 Task: Delete the notes.
Action: Mouse moved to (59, 82)
Screenshot: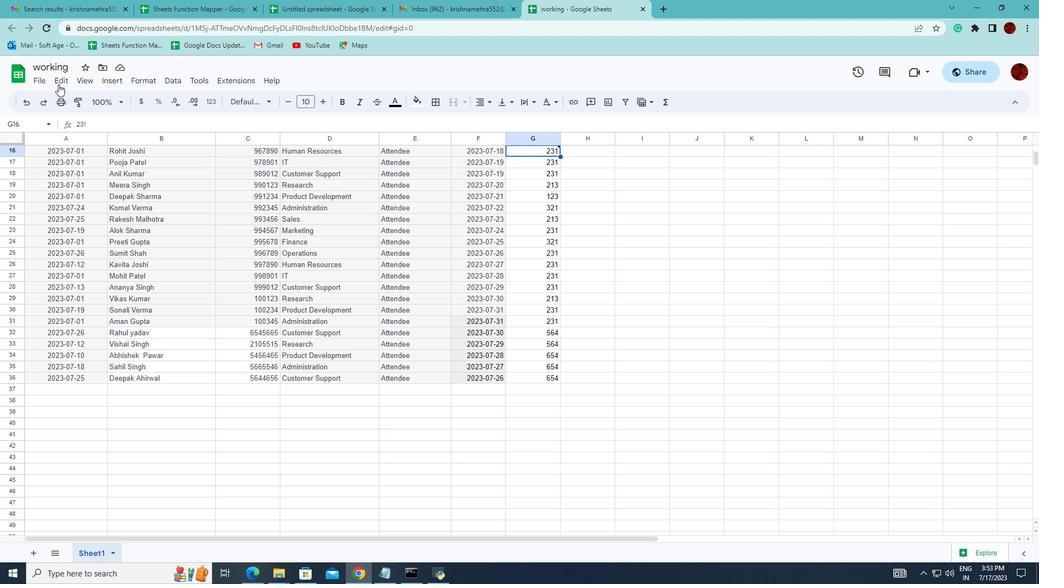 
Action: Mouse pressed left at (59, 82)
Screenshot: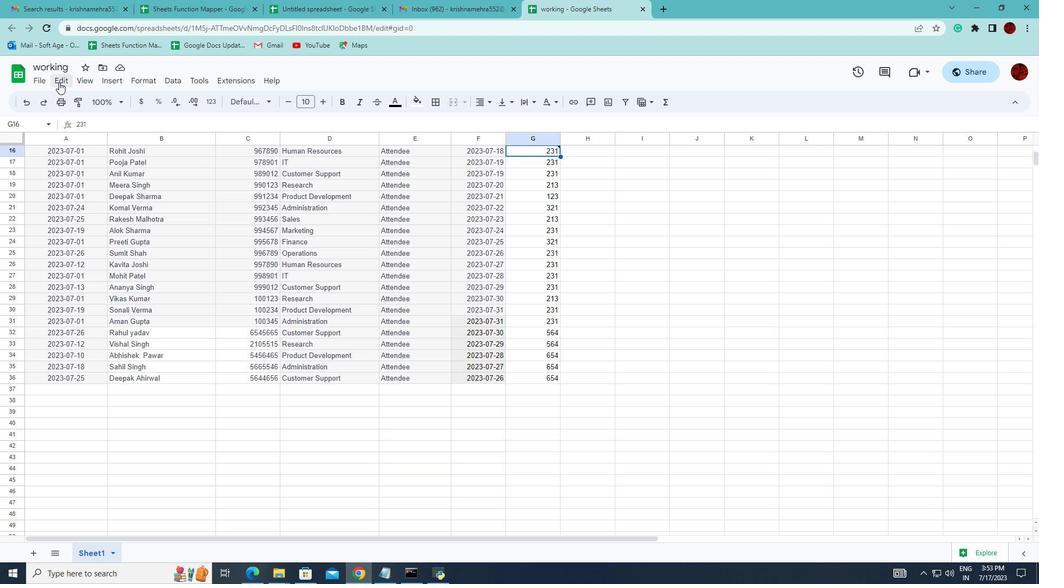 
Action: Mouse moved to (266, 327)
Screenshot: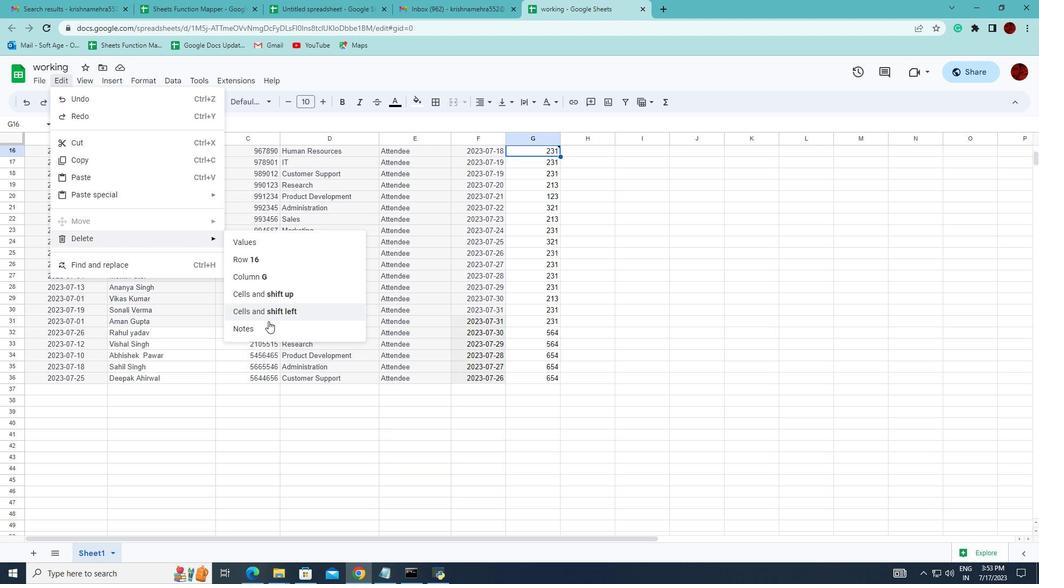 
Action: Mouse pressed left at (266, 327)
Screenshot: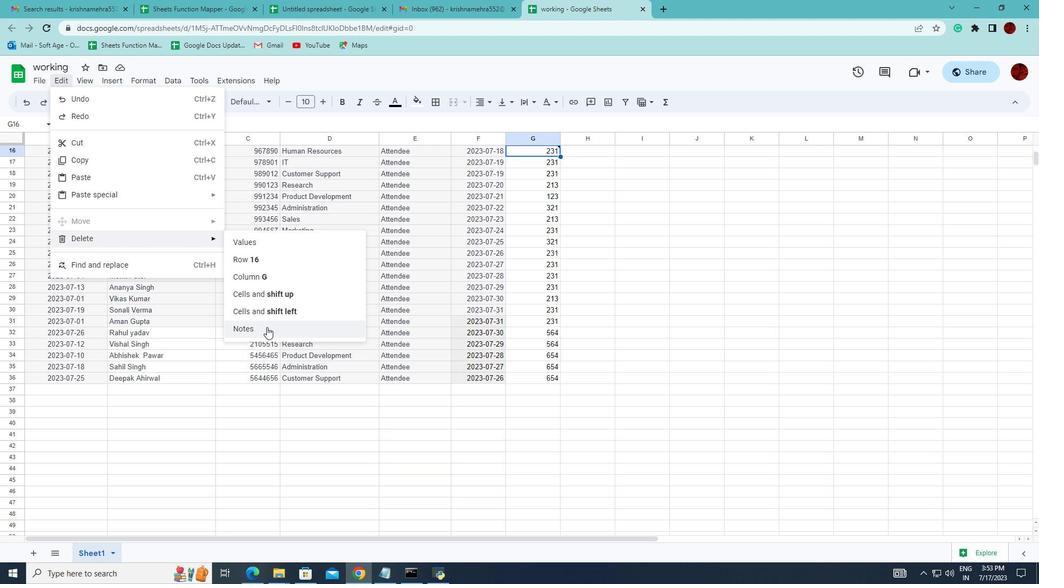 
Action: Mouse moved to (268, 327)
Screenshot: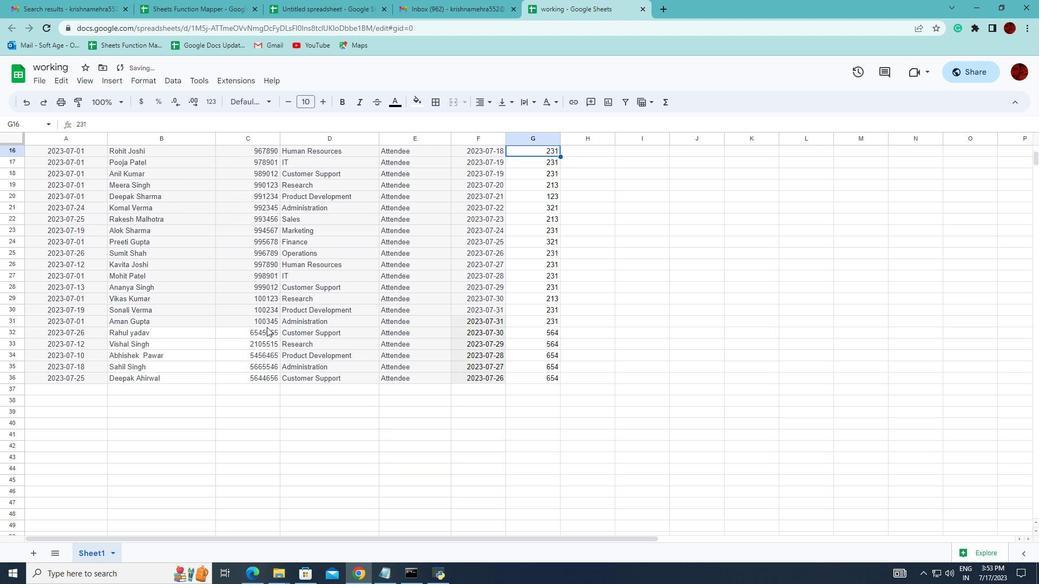 
